 Task: Search for the email with the subject Request for a phone call logged in from softage.1@softage.net with the filter, email from softage.4@softage.net and a new filter,  Delete it 
Action: Mouse moved to (790, 87)
Screenshot: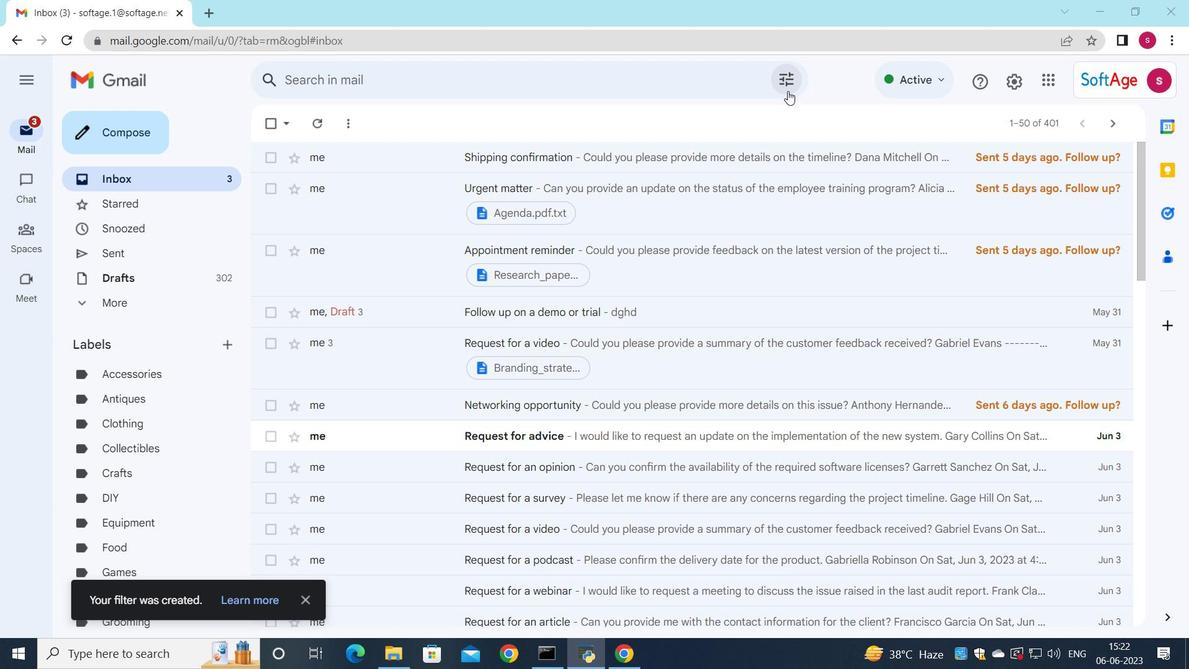 
Action: Mouse pressed left at (790, 87)
Screenshot: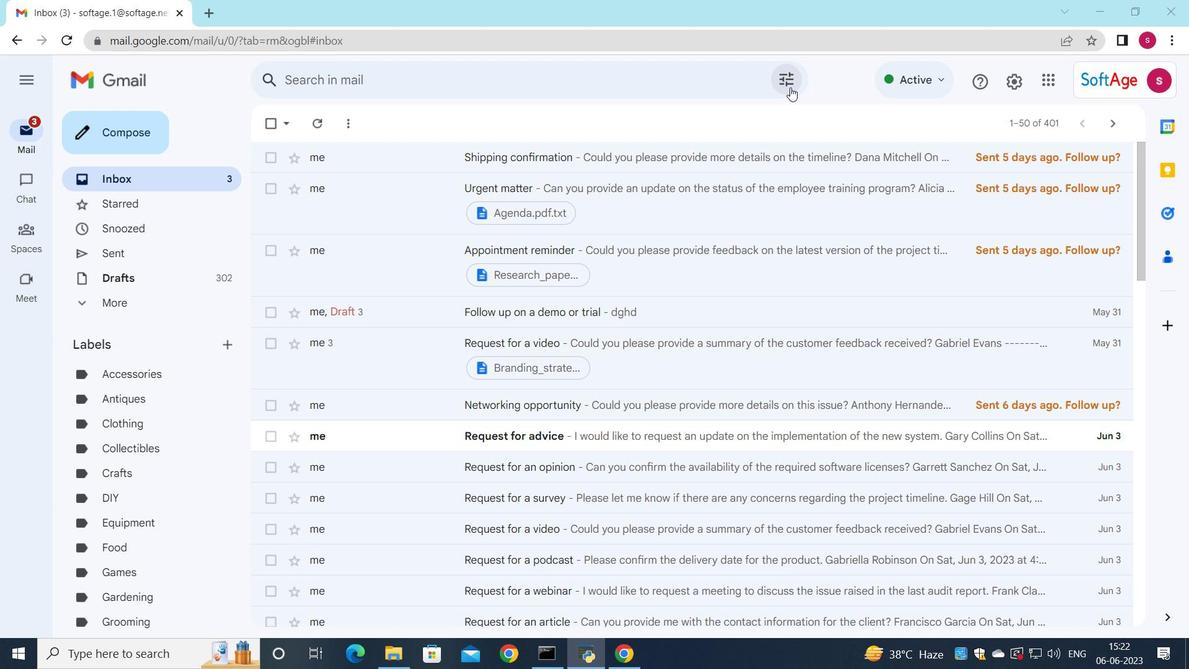 
Action: Mouse moved to (657, 128)
Screenshot: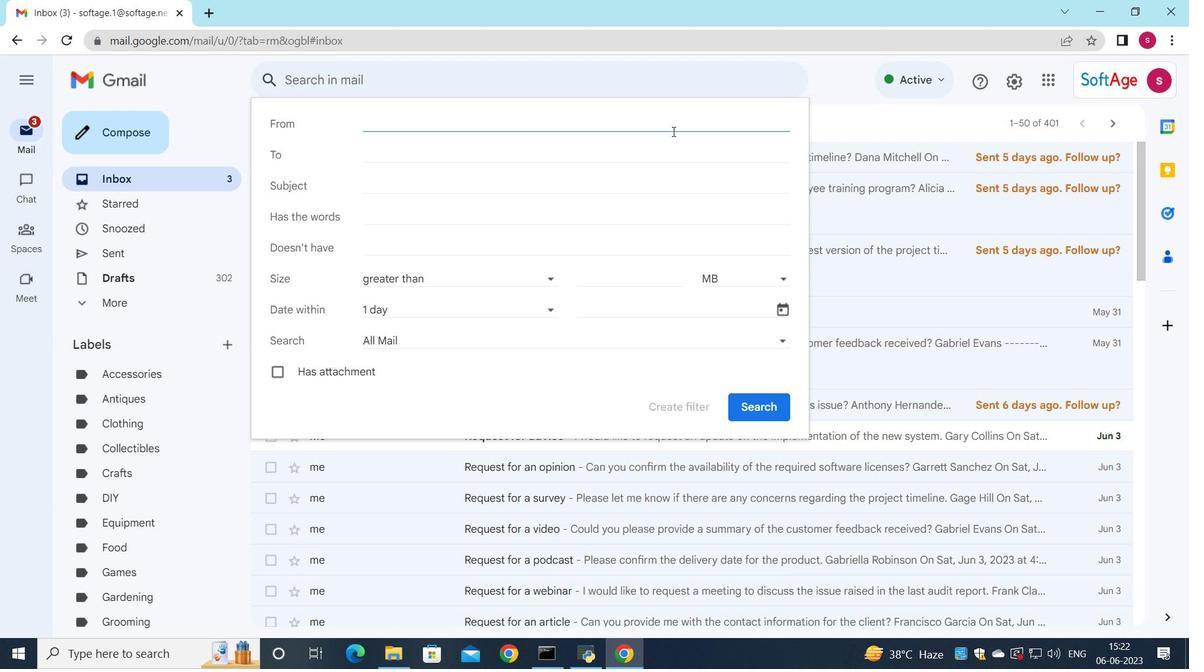 
Action: Key pressed s
Screenshot: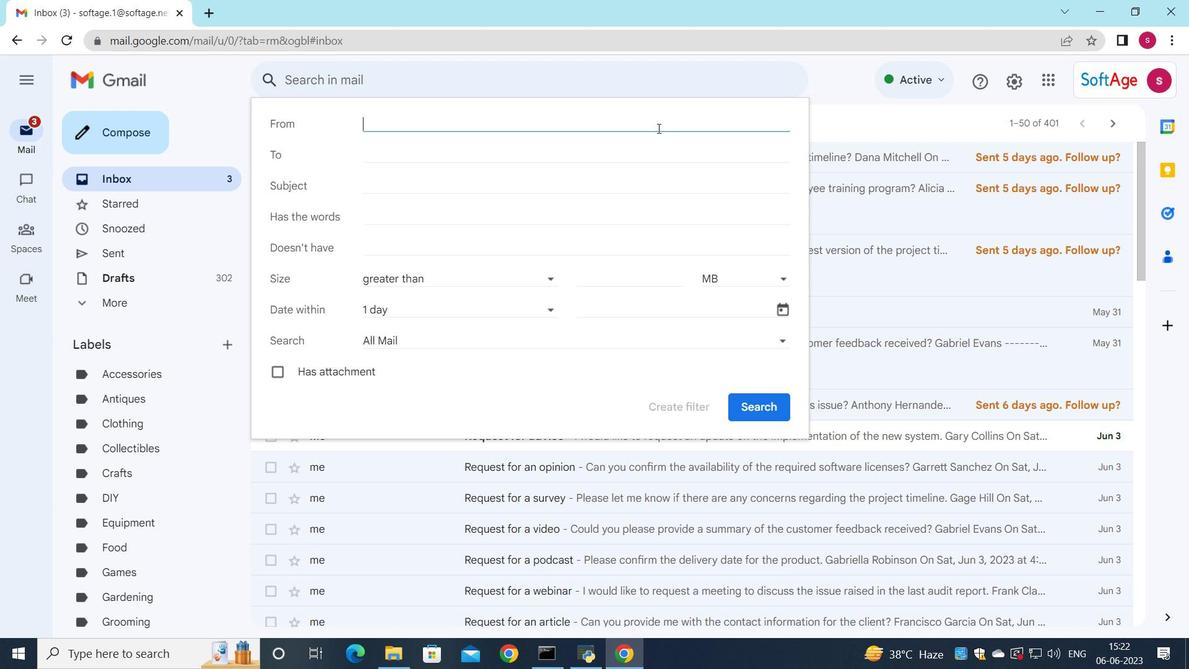 
Action: Mouse moved to (555, 153)
Screenshot: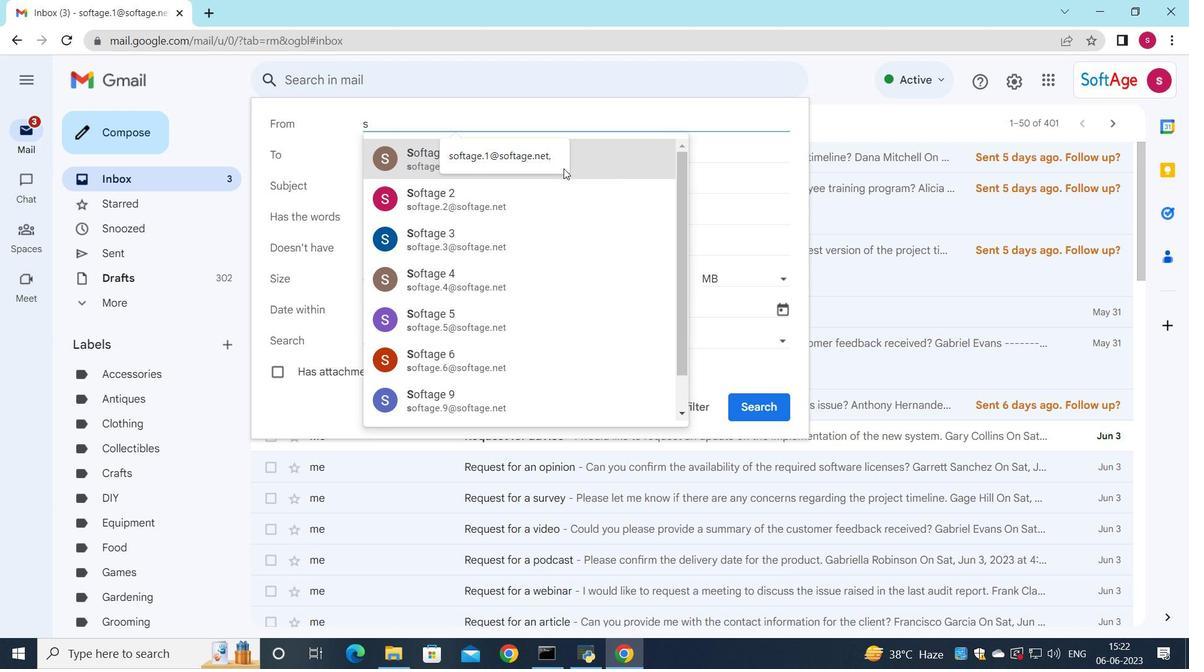 
Action: Mouse pressed left at (555, 153)
Screenshot: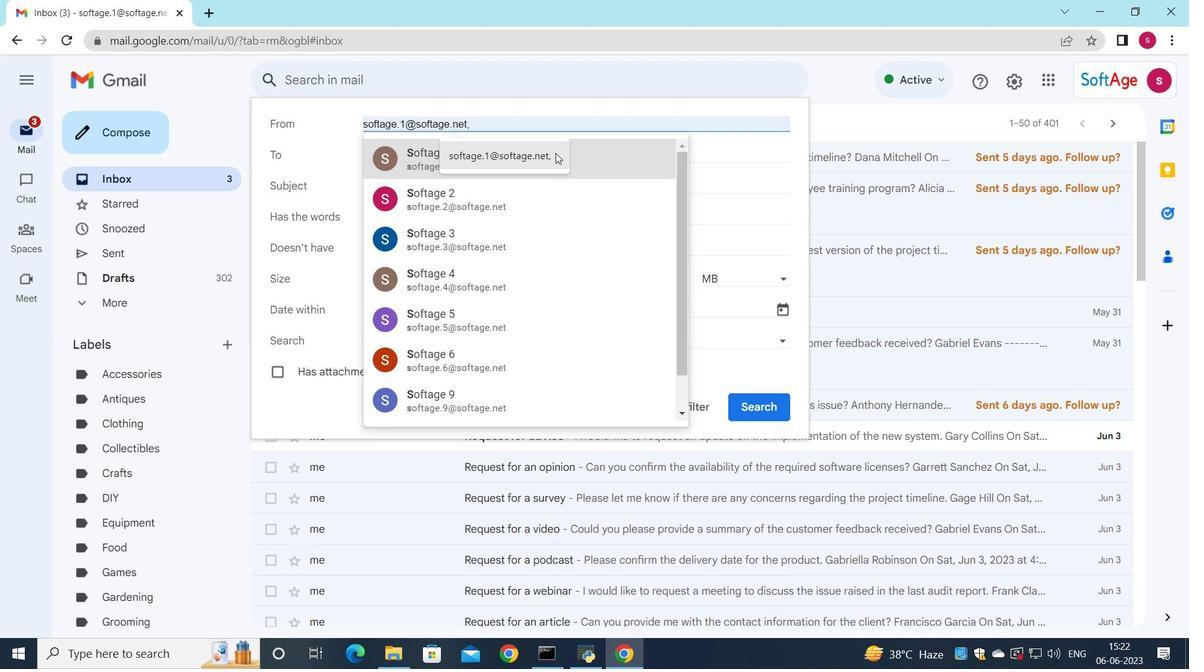 
Action: Mouse moved to (428, 156)
Screenshot: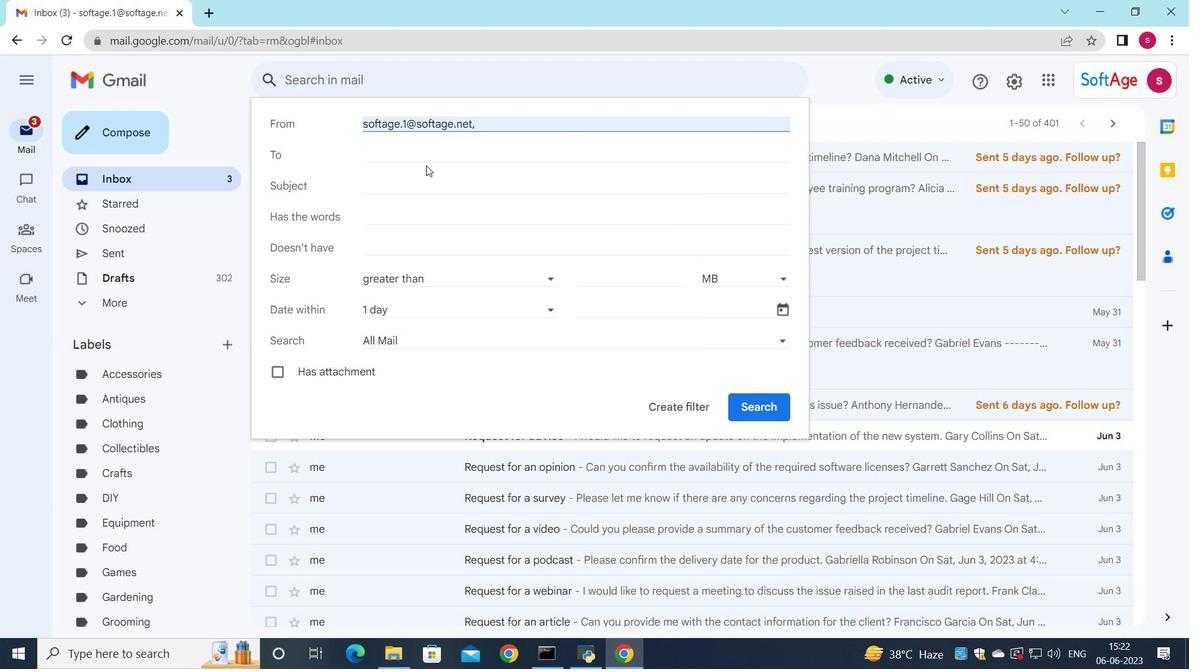 
Action: Mouse pressed left at (428, 156)
Screenshot: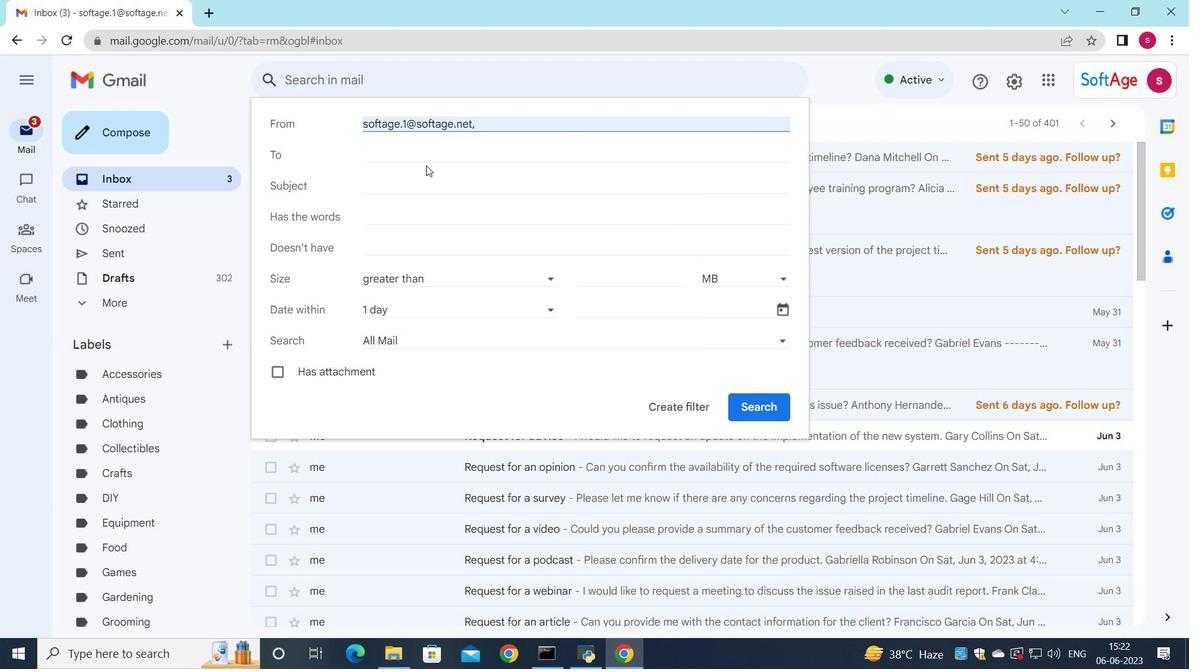 
Action: Key pressed s
Screenshot: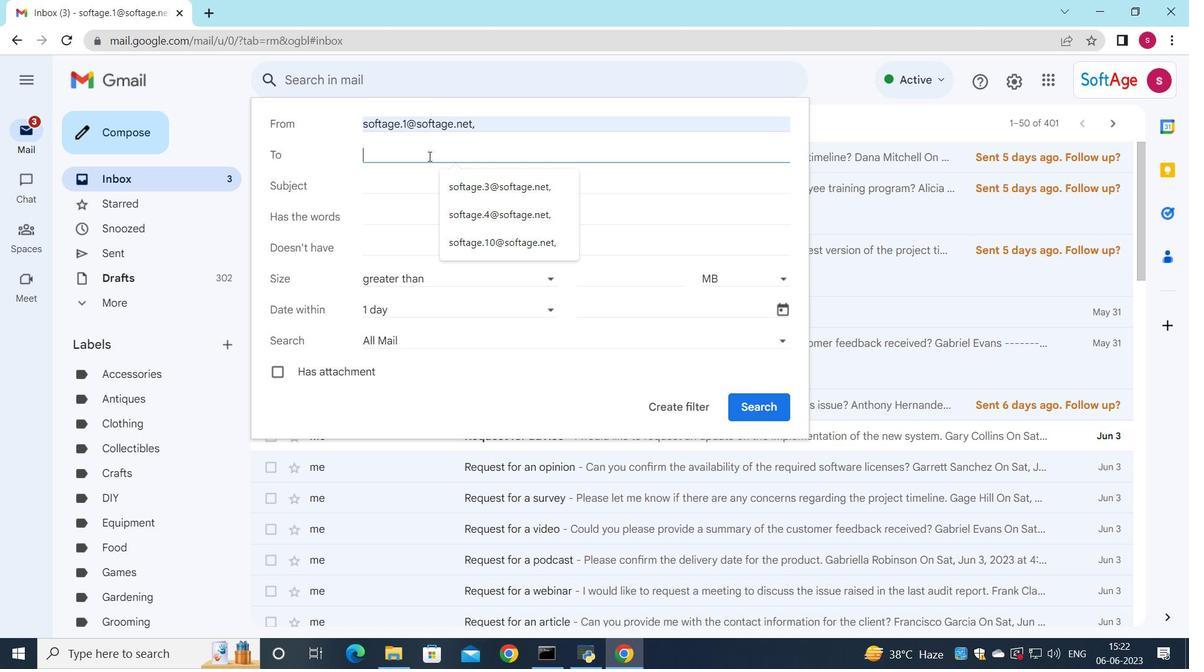 
Action: Mouse moved to (450, 303)
Screenshot: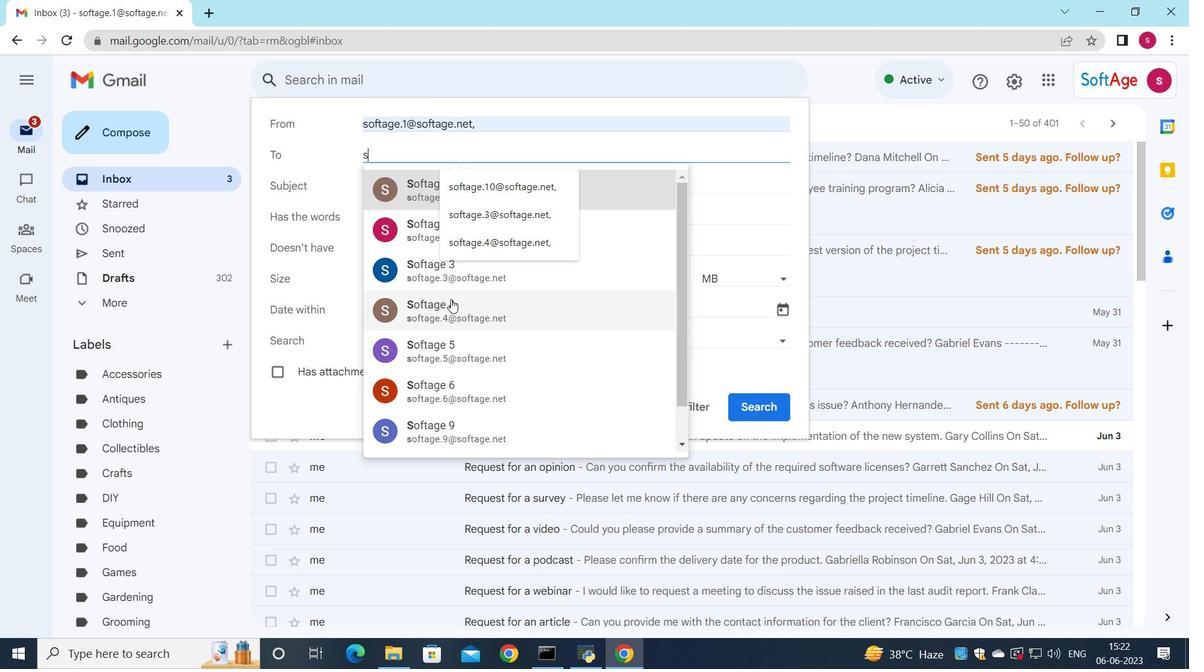
Action: Mouse pressed left at (450, 303)
Screenshot: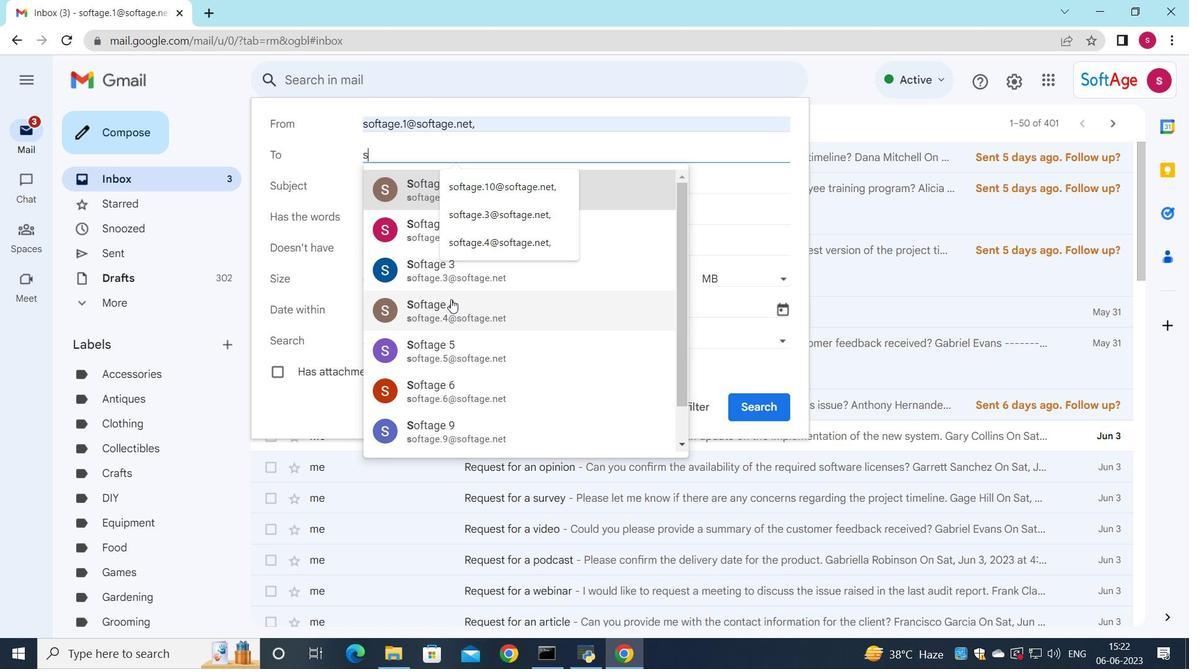 
Action: Mouse moved to (395, 190)
Screenshot: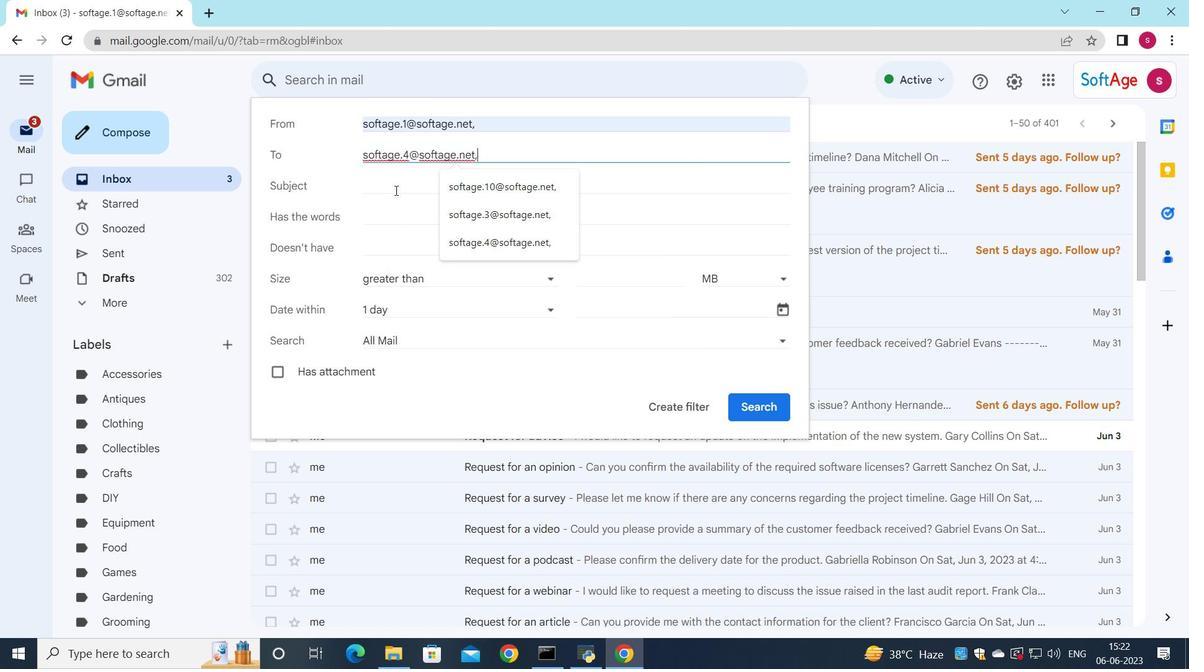
Action: Mouse pressed left at (395, 190)
Screenshot: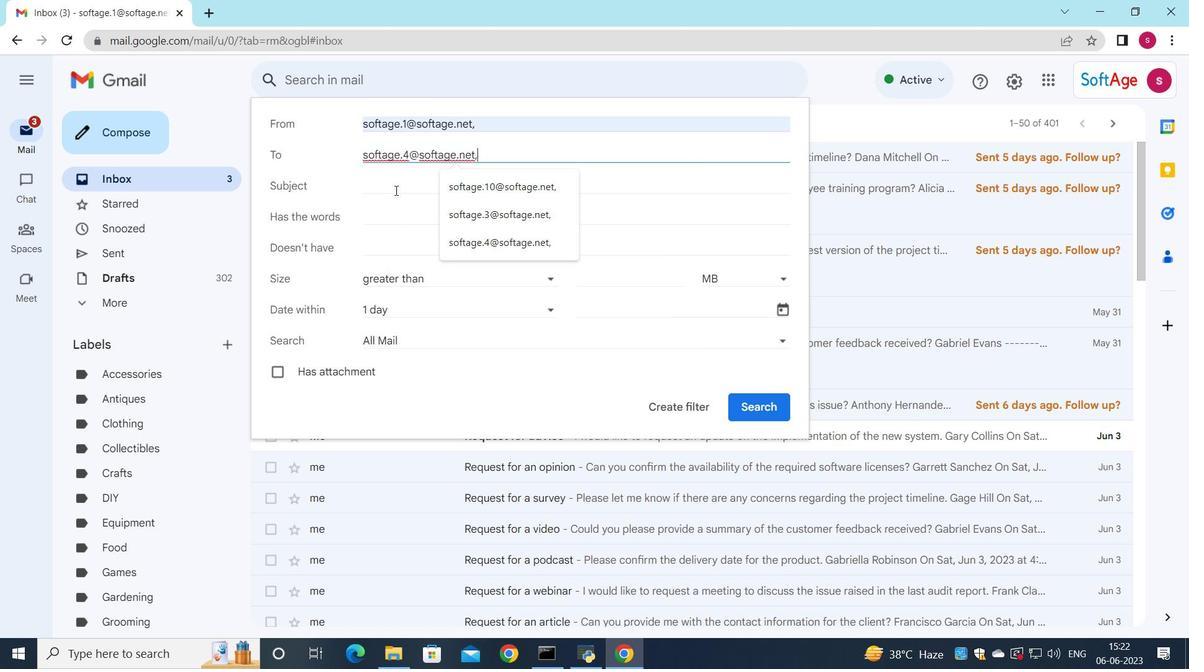 
Action: Key pressed <Key.shift>Request<Key.space>for<Key.space>a<Key.space>phone<Key.space>call
Screenshot: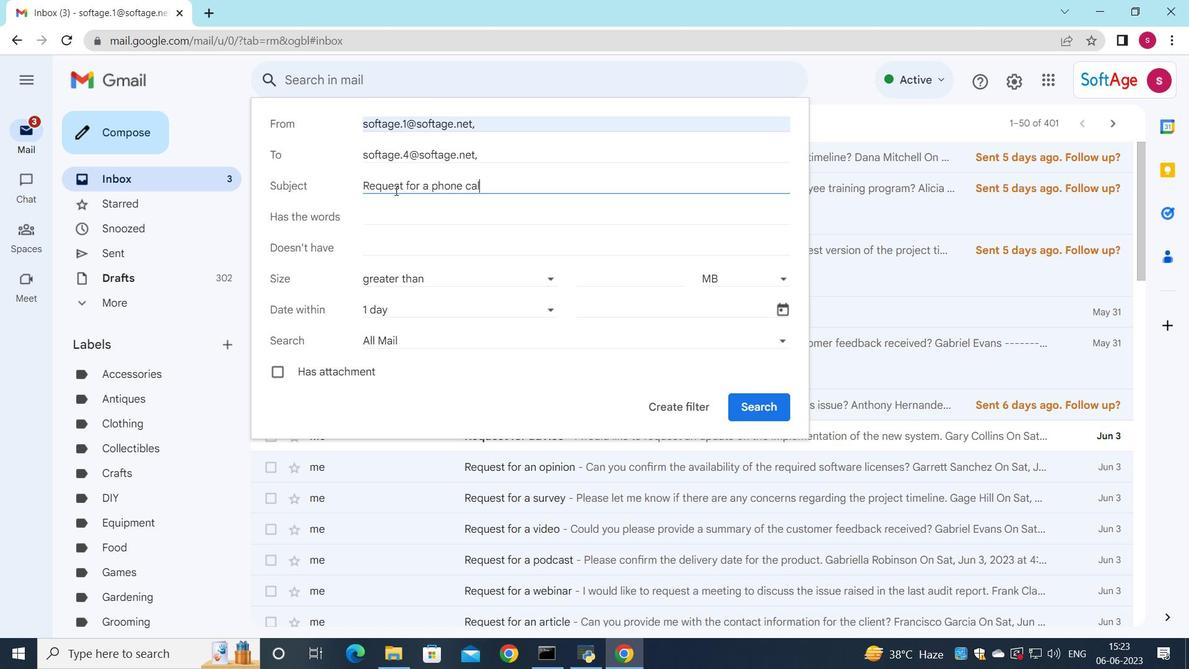 
Action: Mouse moved to (489, 312)
Screenshot: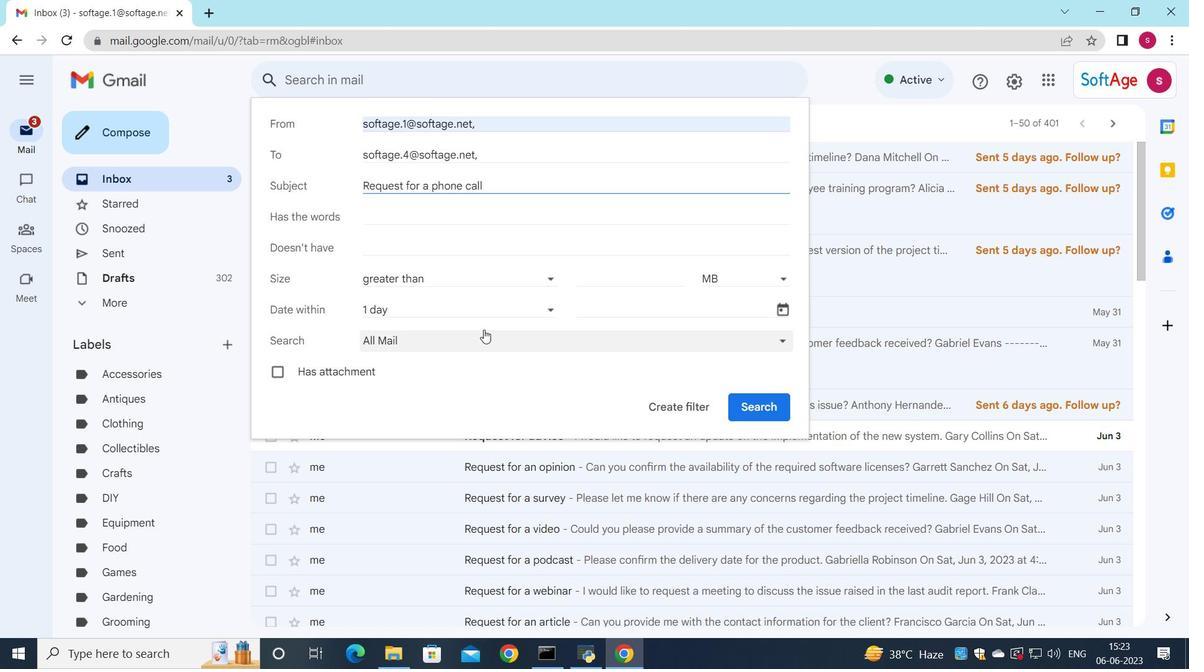 
Action: Mouse pressed left at (489, 312)
Screenshot: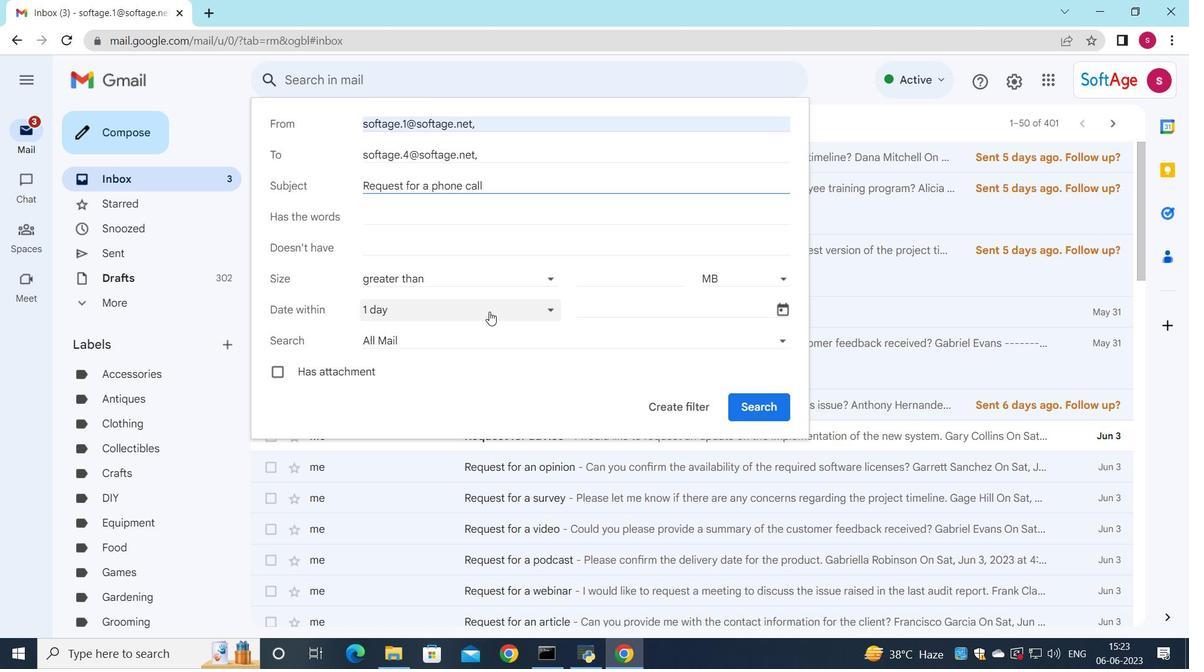 
Action: Mouse moved to (428, 482)
Screenshot: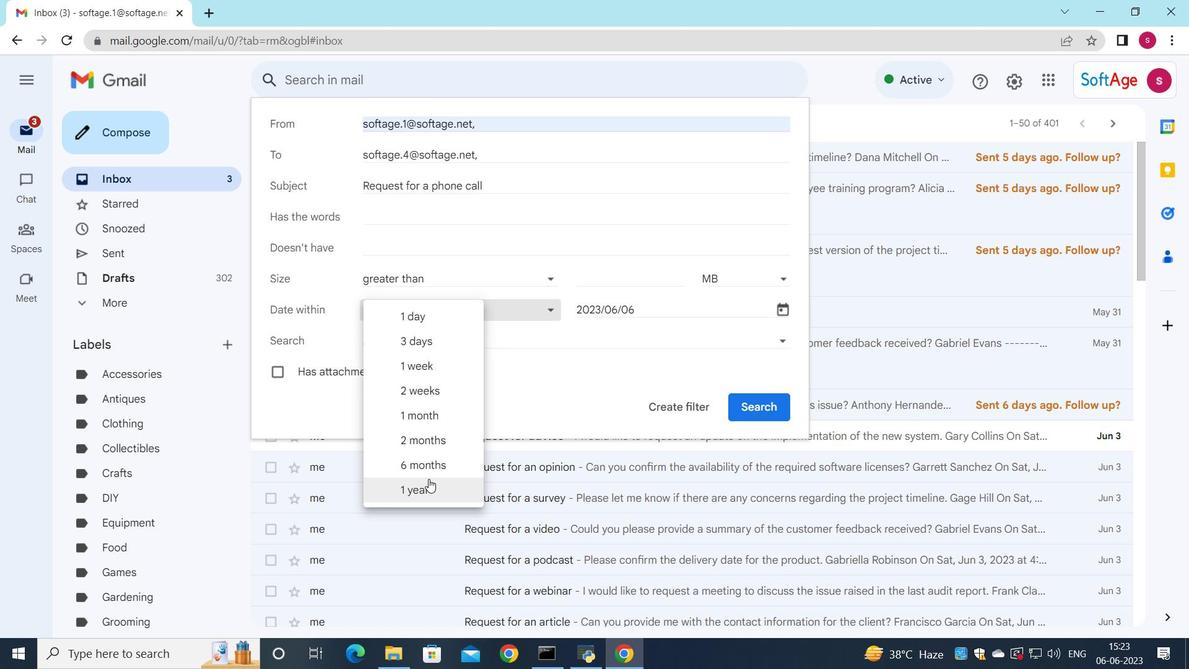 
Action: Mouse pressed left at (428, 482)
Screenshot: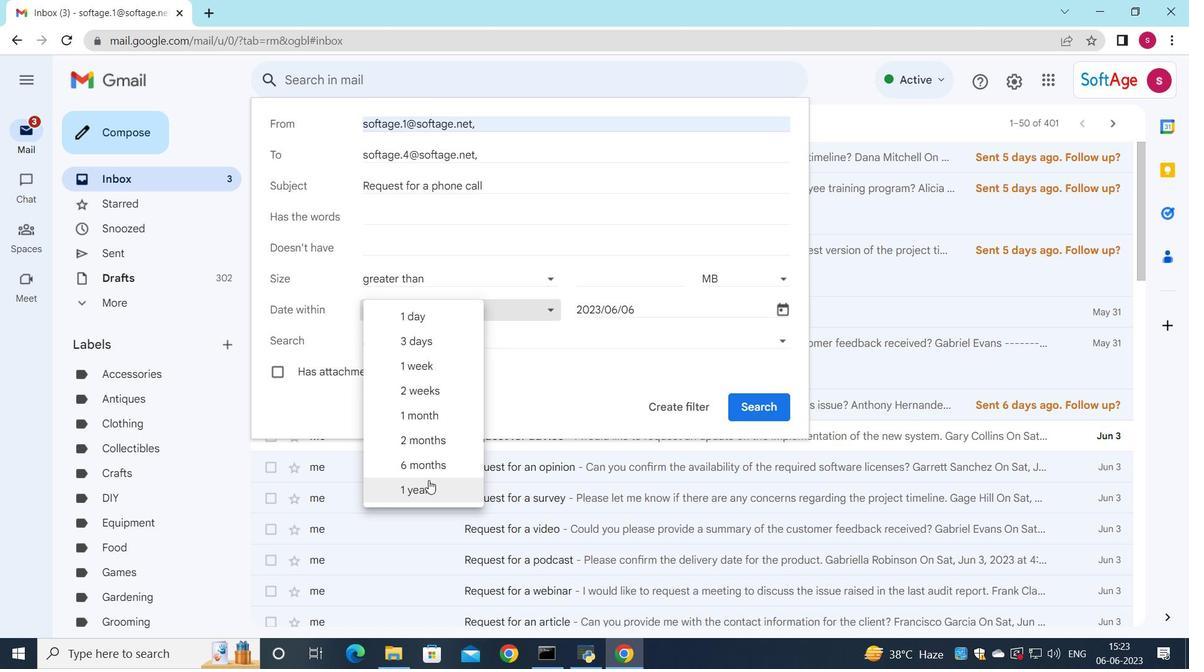 
Action: Mouse moved to (688, 409)
Screenshot: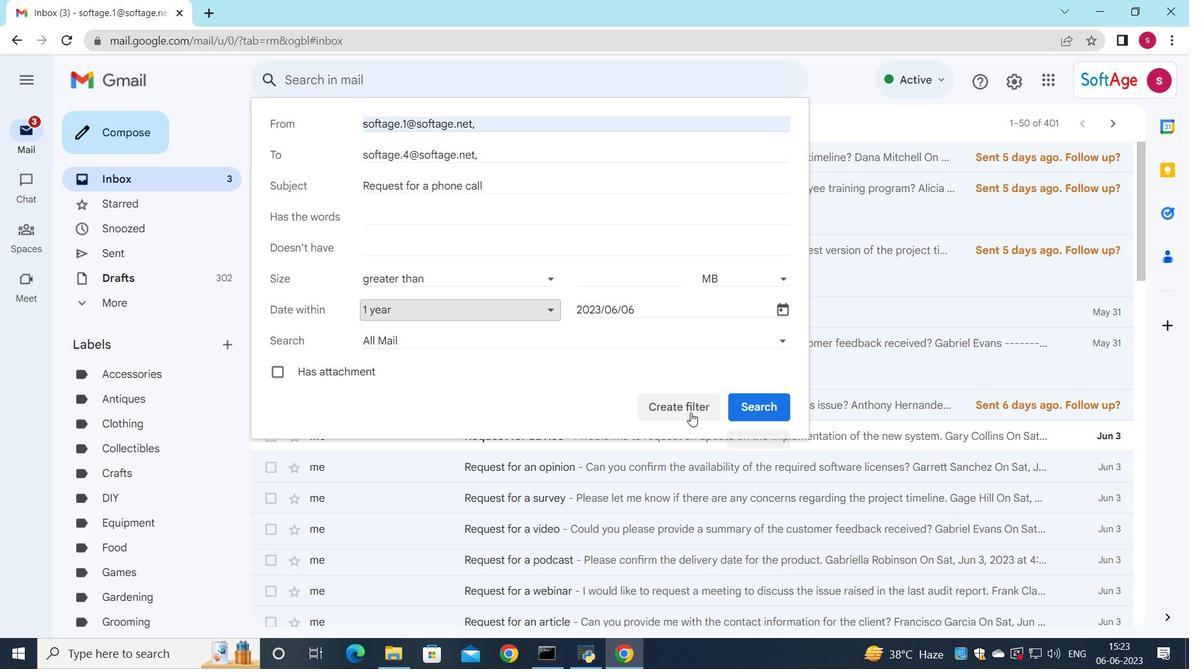 
Action: Mouse pressed left at (688, 409)
Screenshot: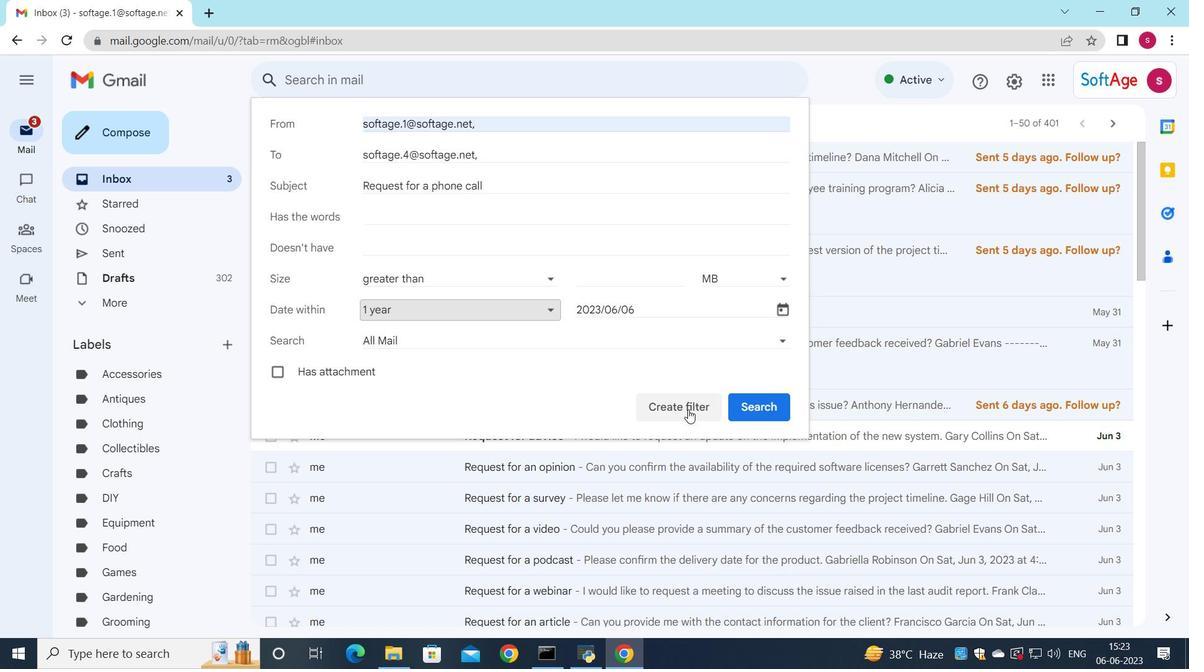 
Action: Mouse moved to (275, 271)
Screenshot: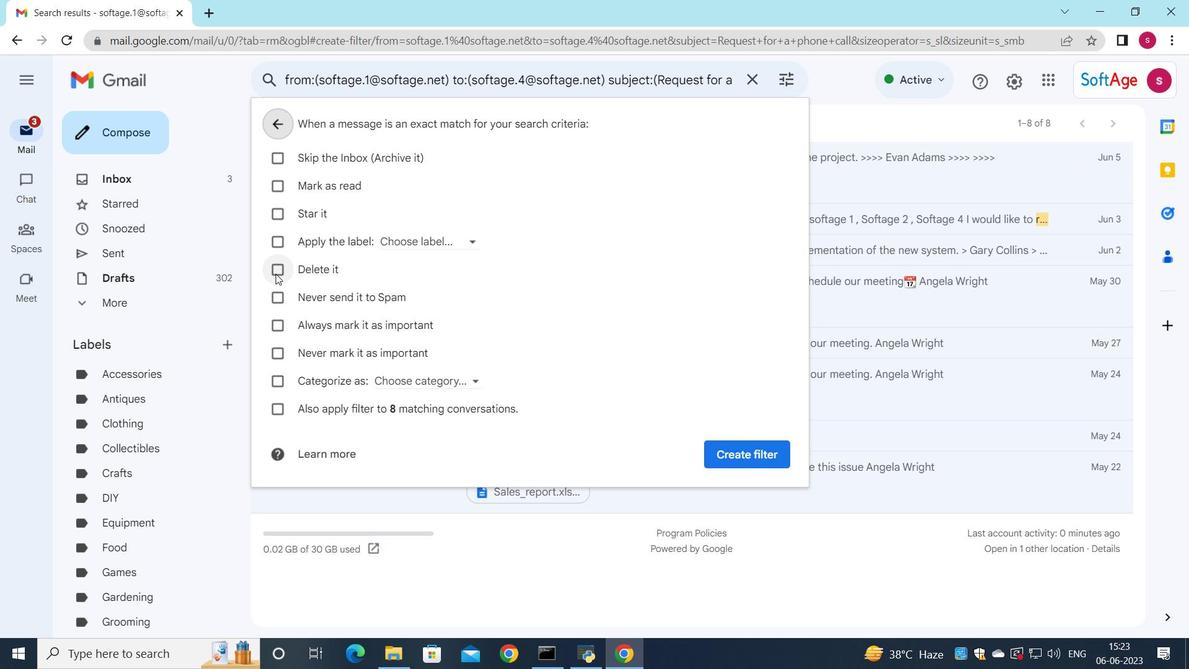 
Action: Mouse pressed left at (275, 271)
Screenshot: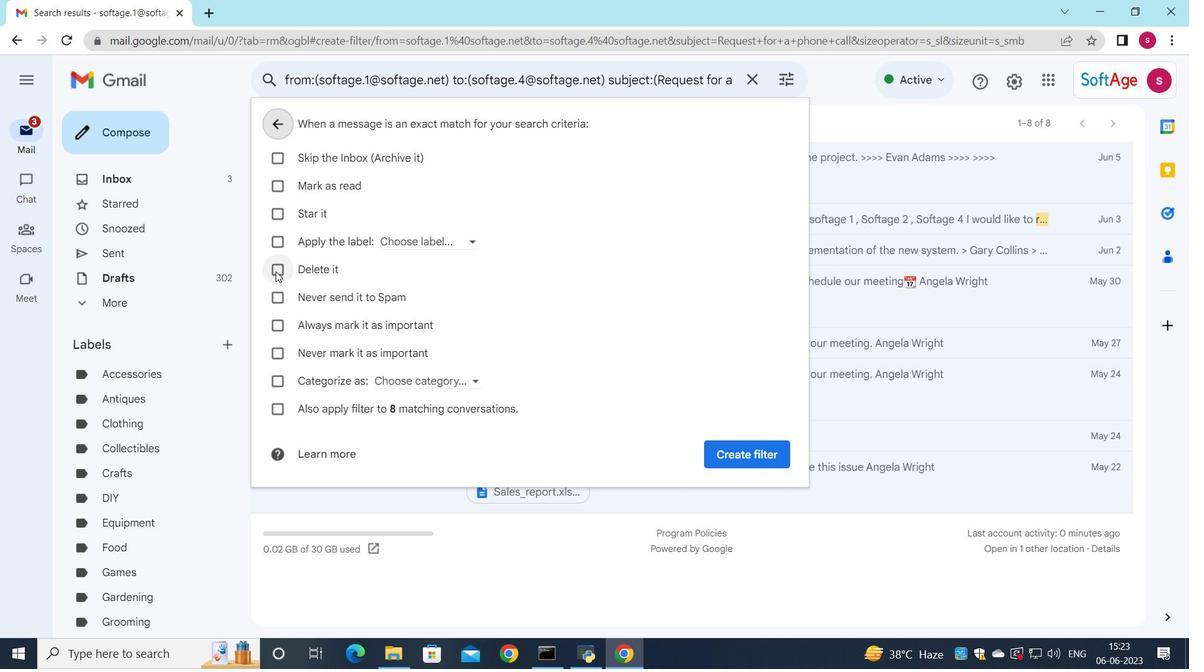 
Action: Mouse moved to (719, 454)
Screenshot: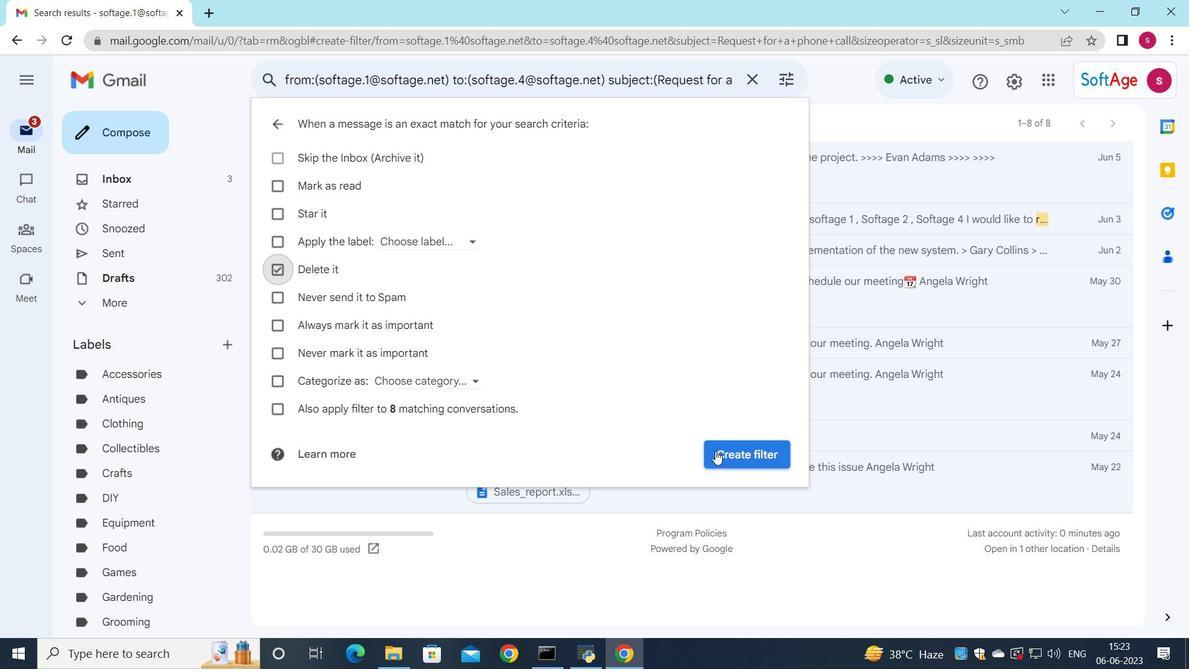 
Action: Mouse pressed left at (719, 454)
Screenshot: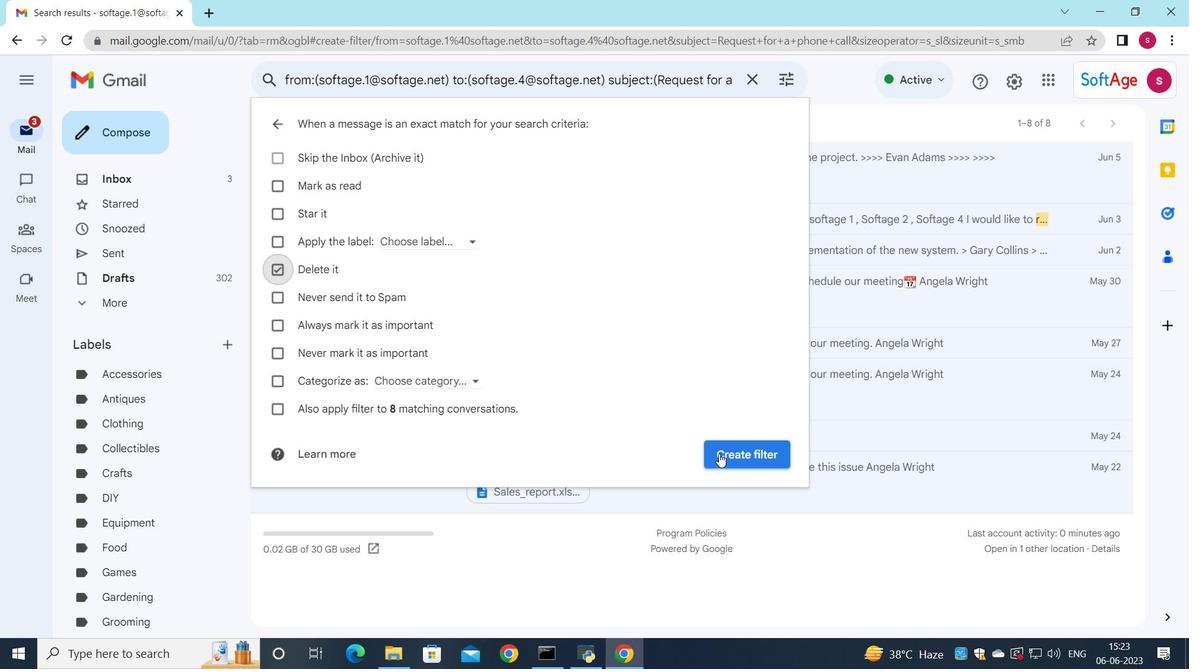 
Action: Mouse moved to (732, 438)
Screenshot: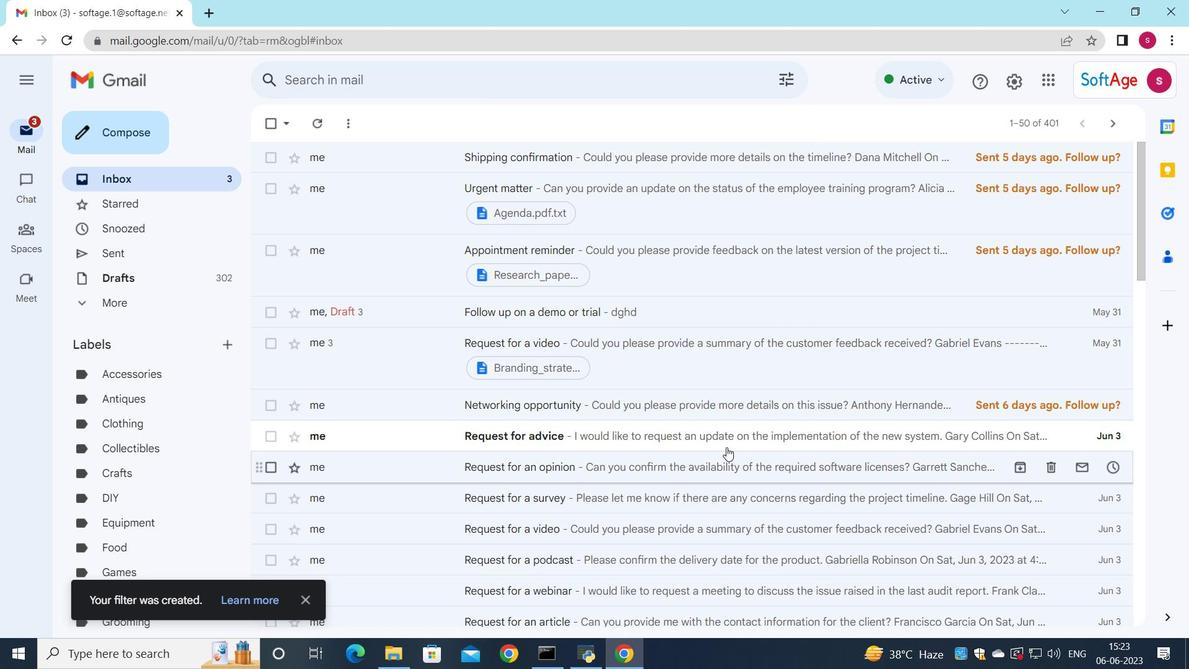 
